 Task: Add to scrum project TranceTech a team member softage.3@softage.net.
Action: Mouse moved to (307, 174)
Screenshot: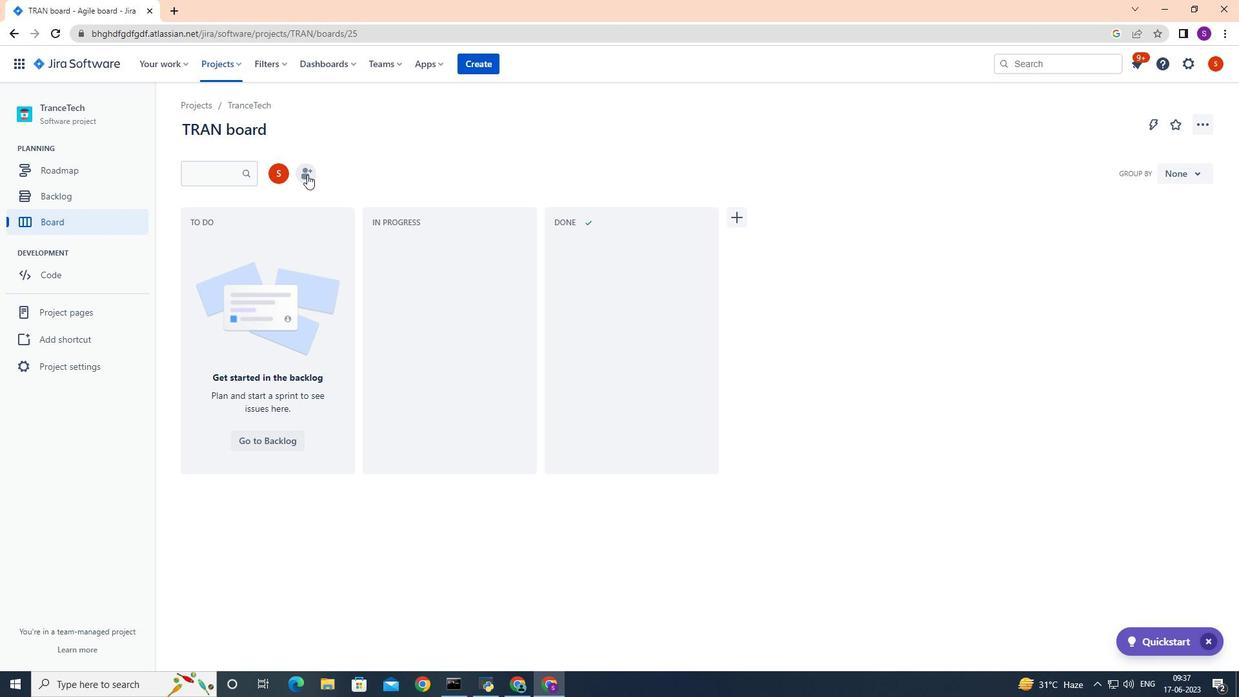 
Action: Mouse pressed left at (307, 174)
Screenshot: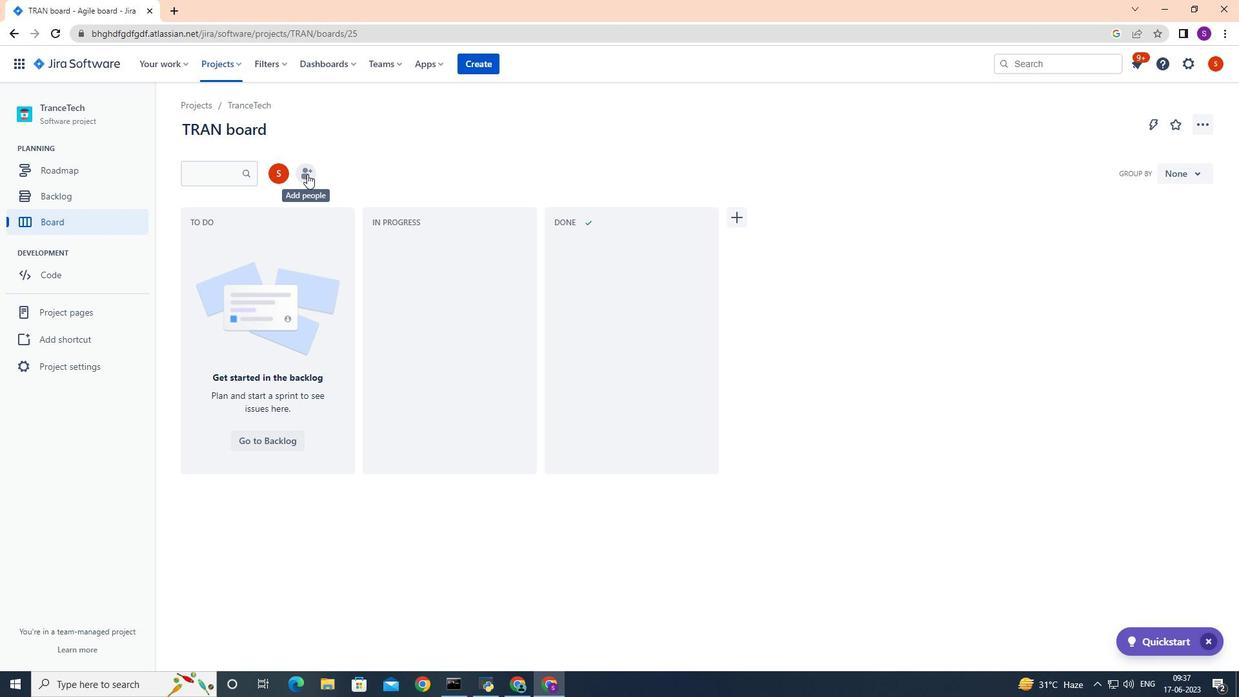 
Action: Mouse moved to (534, 182)
Screenshot: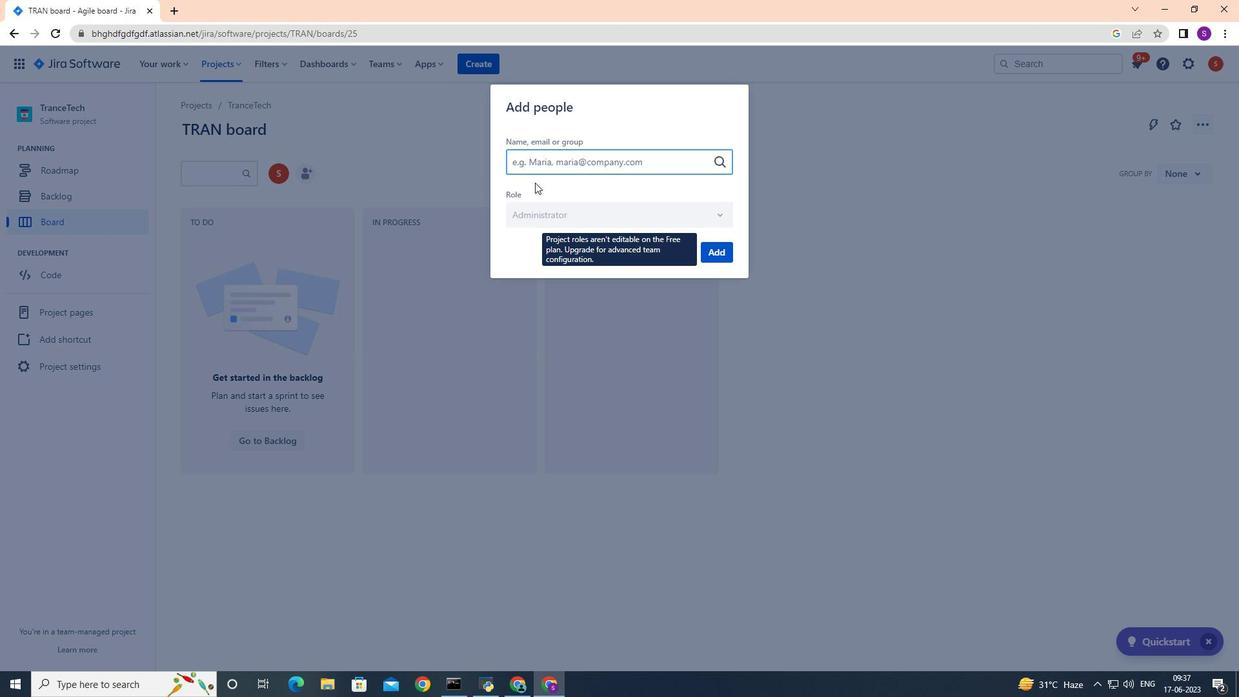 
Action: Key pressed softage.2<Key.backspace>3<Key.shift>@
Screenshot: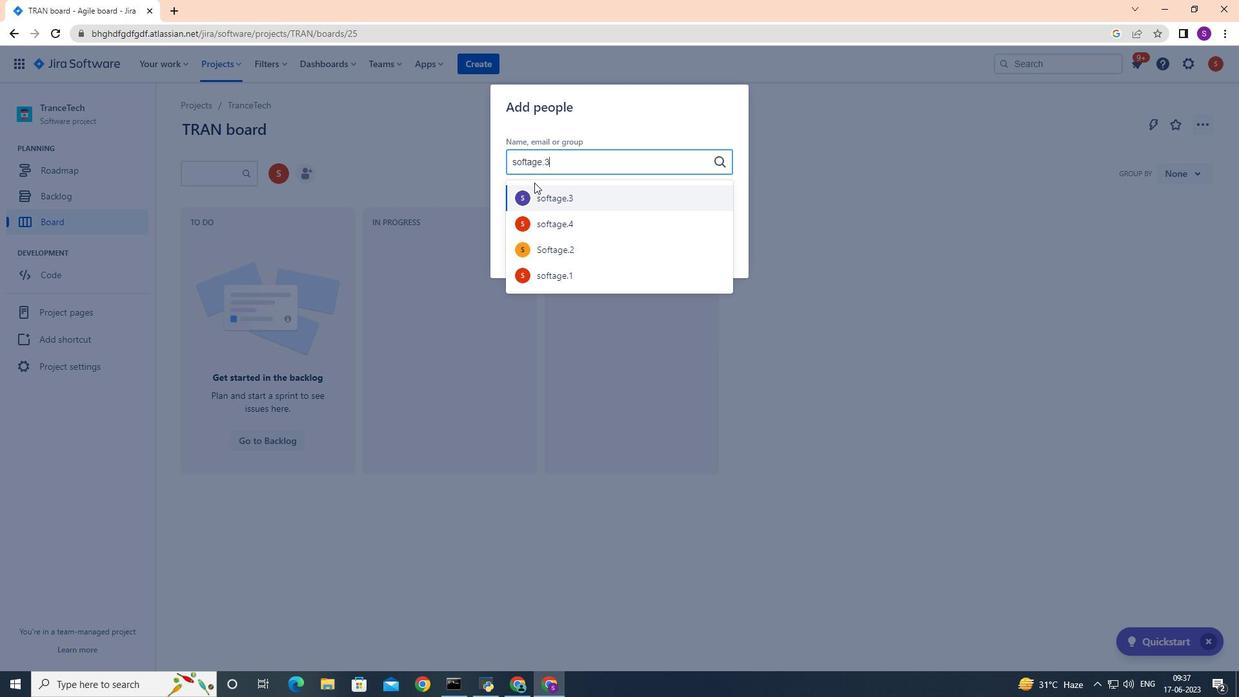 
Action: Mouse moved to (582, 199)
Screenshot: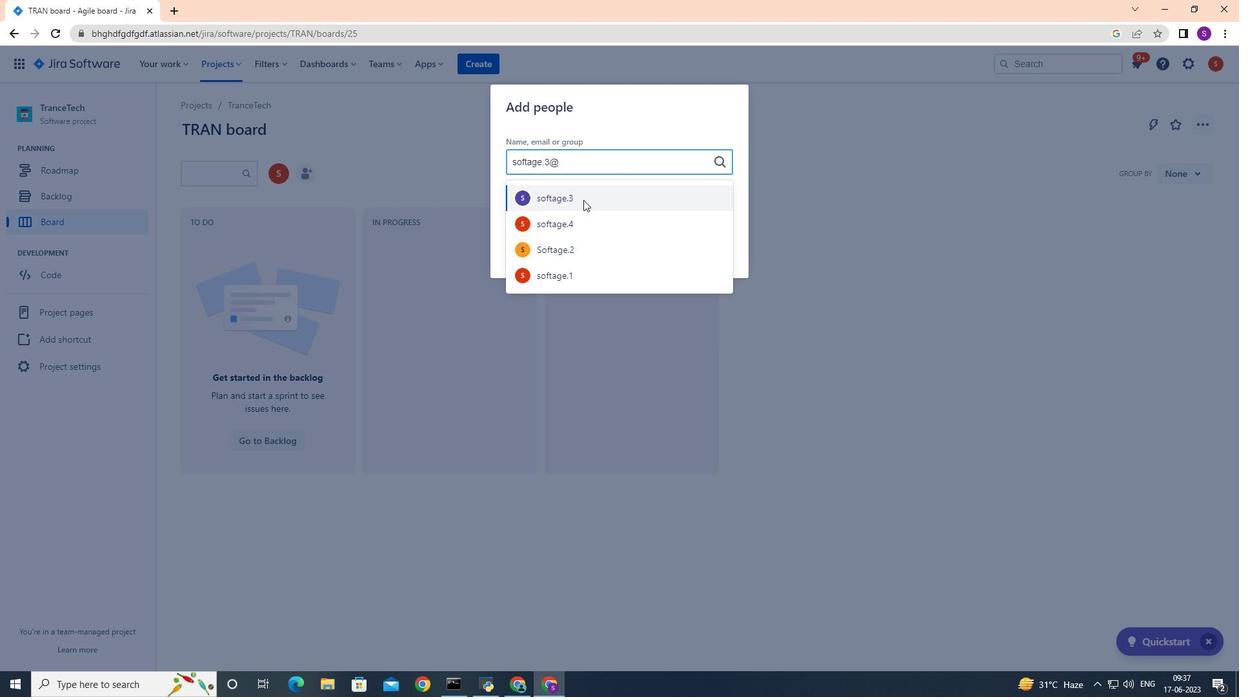 
Action: Mouse pressed left at (582, 199)
Screenshot: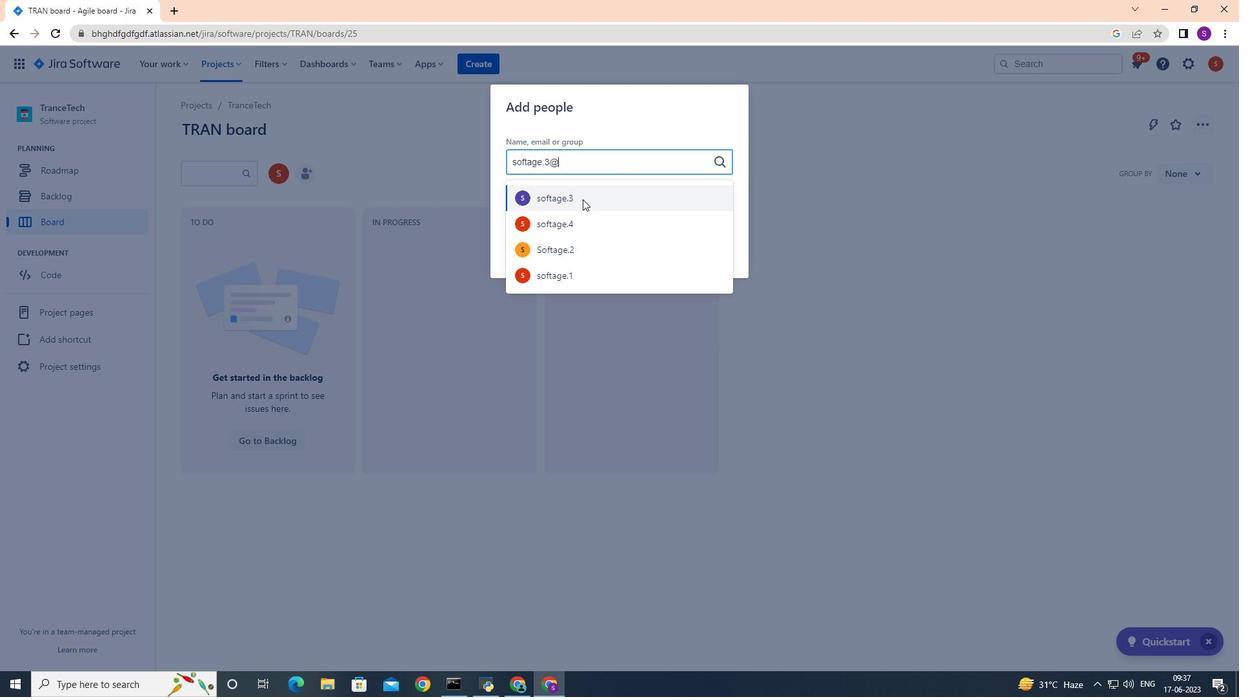 
Action: Mouse moved to (715, 249)
Screenshot: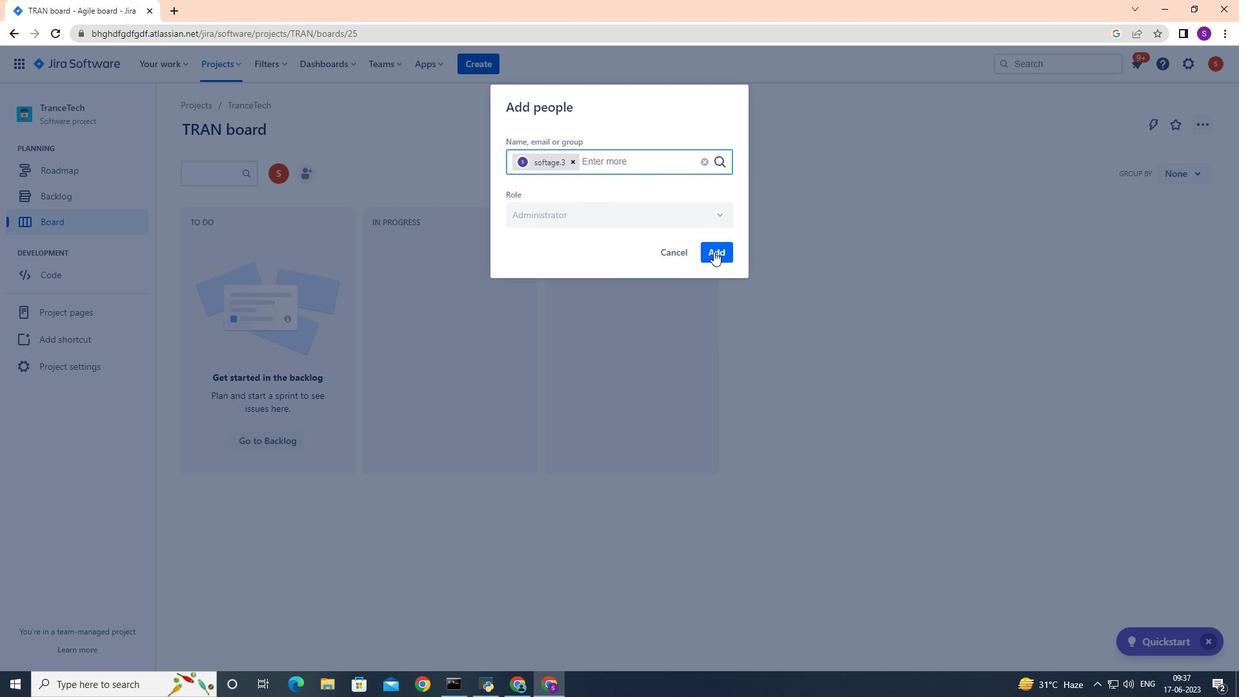 
Action: Mouse pressed left at (715, 249)
Screenshot: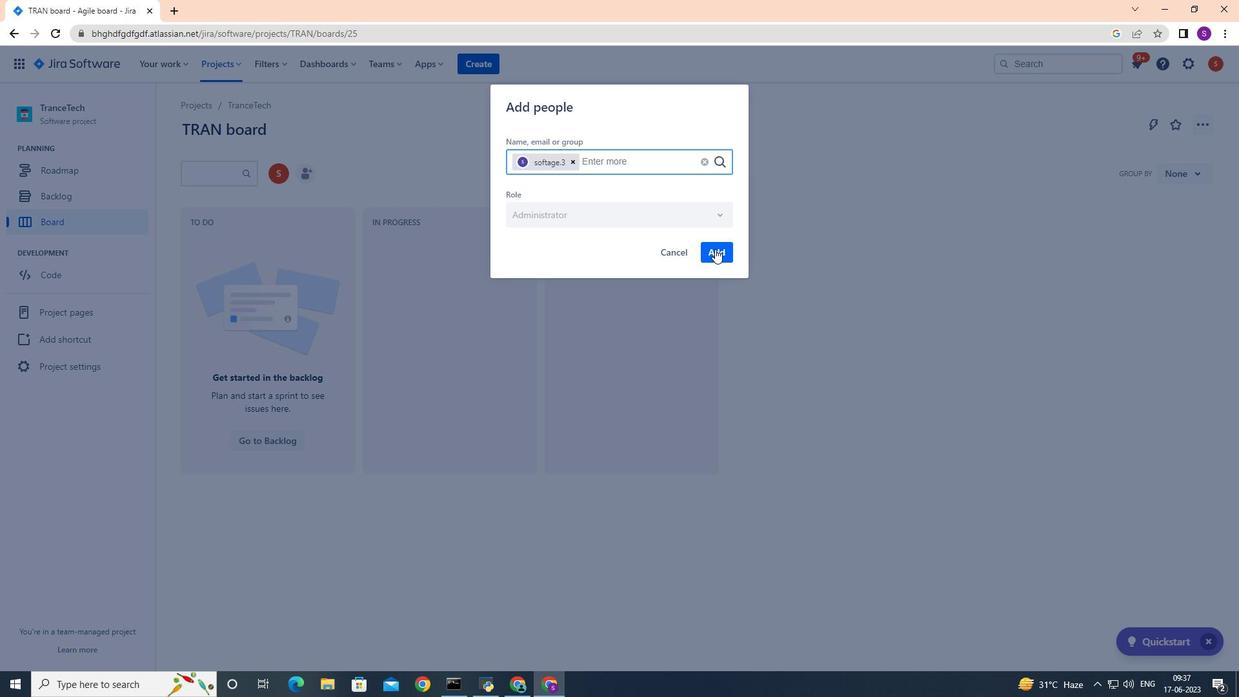 
Action: Mouse moved to (717, 248)
Screenshot: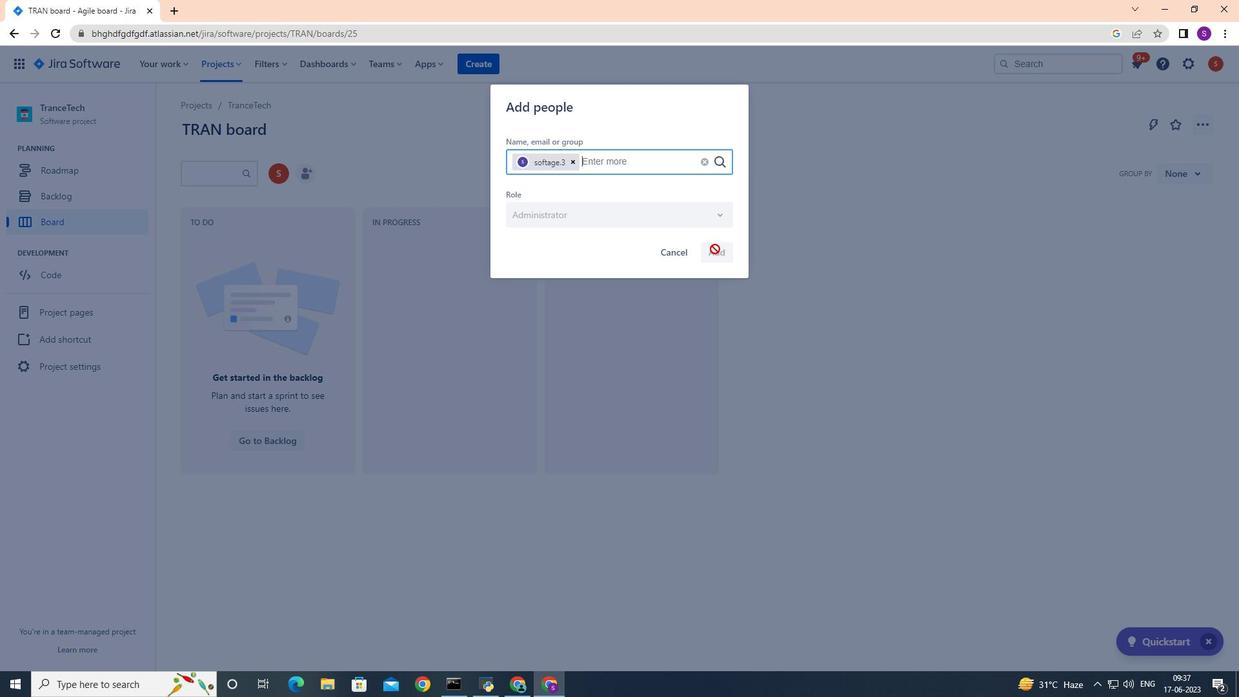 
